 Task: Upgrade Now for more automation trigger.
Action: Mouse moved to (1243, 99)
Screenshot: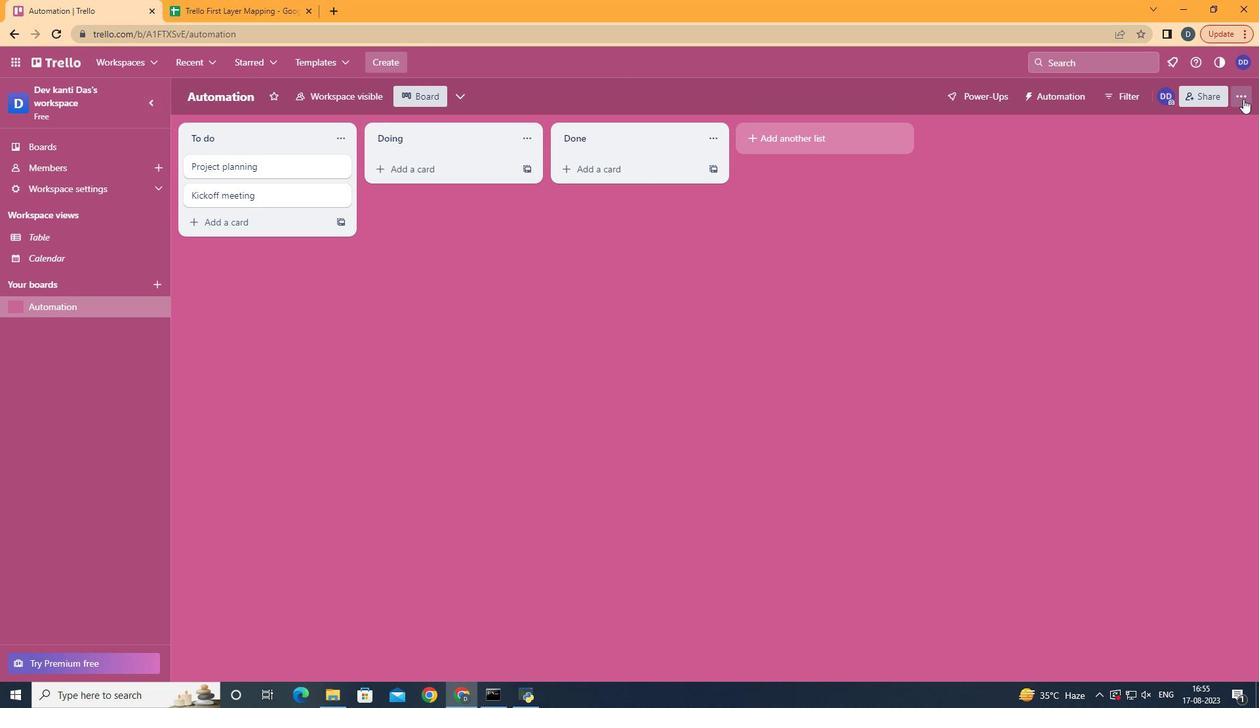 
Action: Mouse pressed left at (1243, 99)
Screenshot: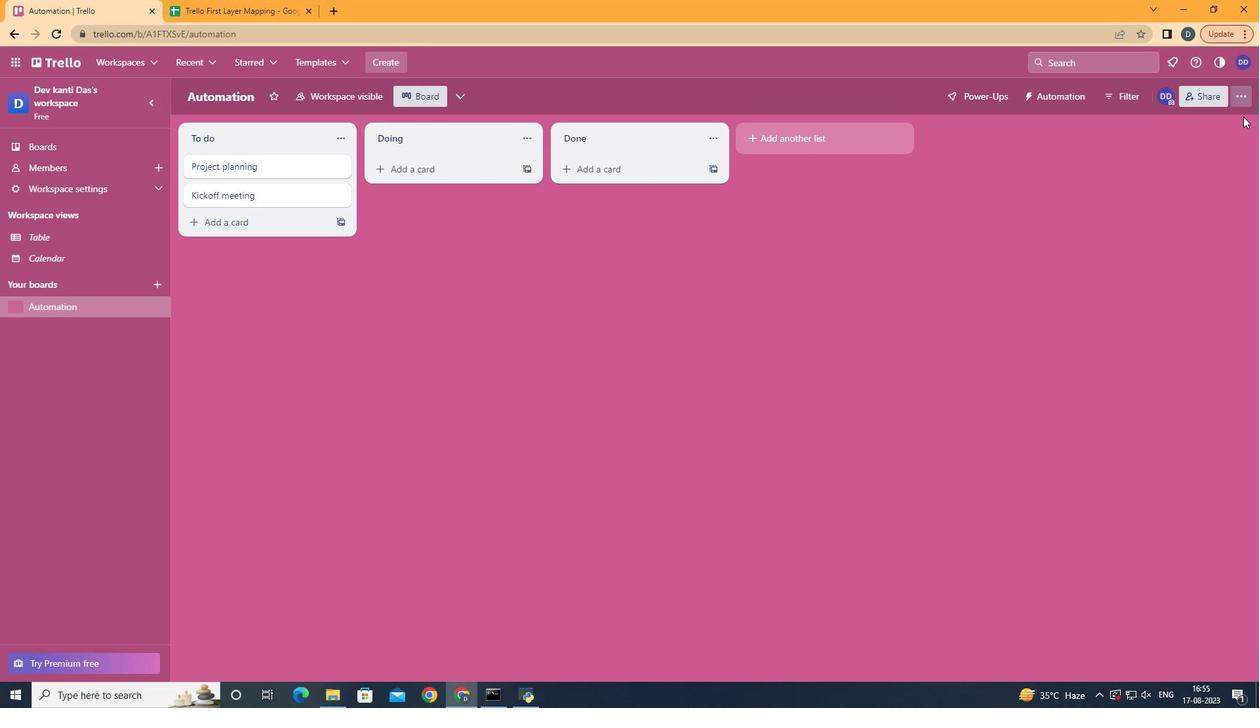 
Action: Mouse moved to (1146, 283)
Screenshot: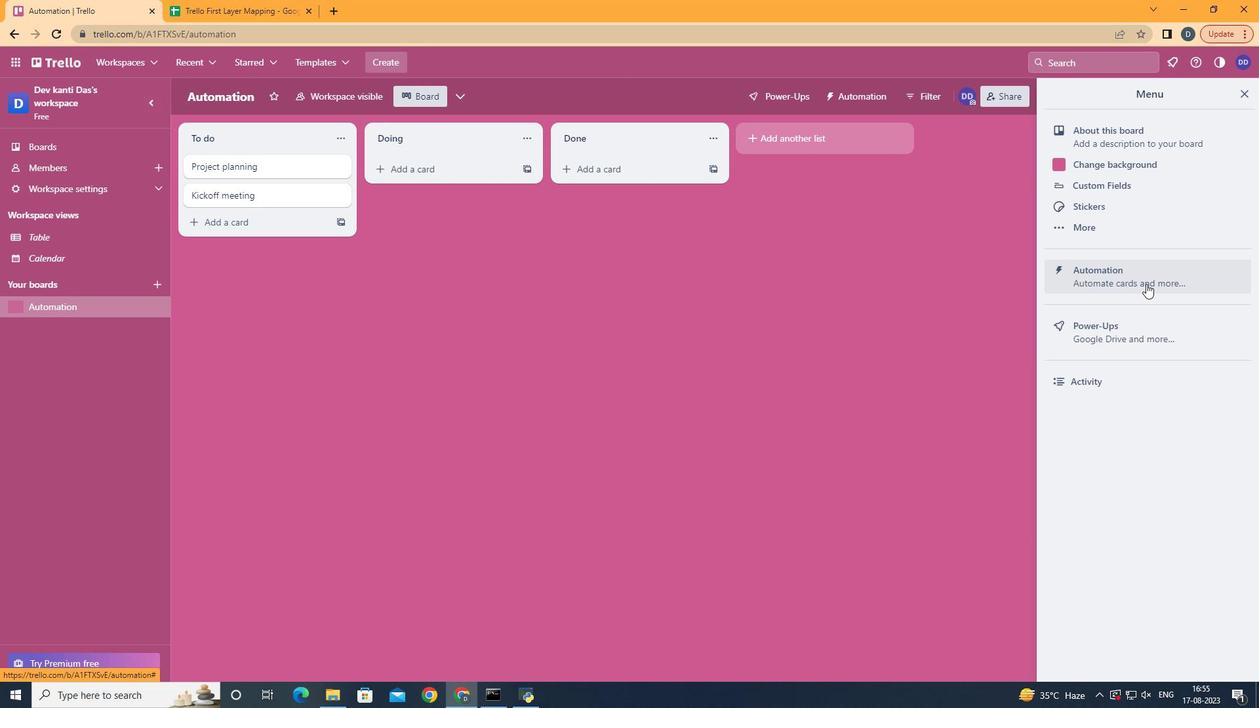 
Action: Mouse pressed left at (1146, 283)
Screenshot: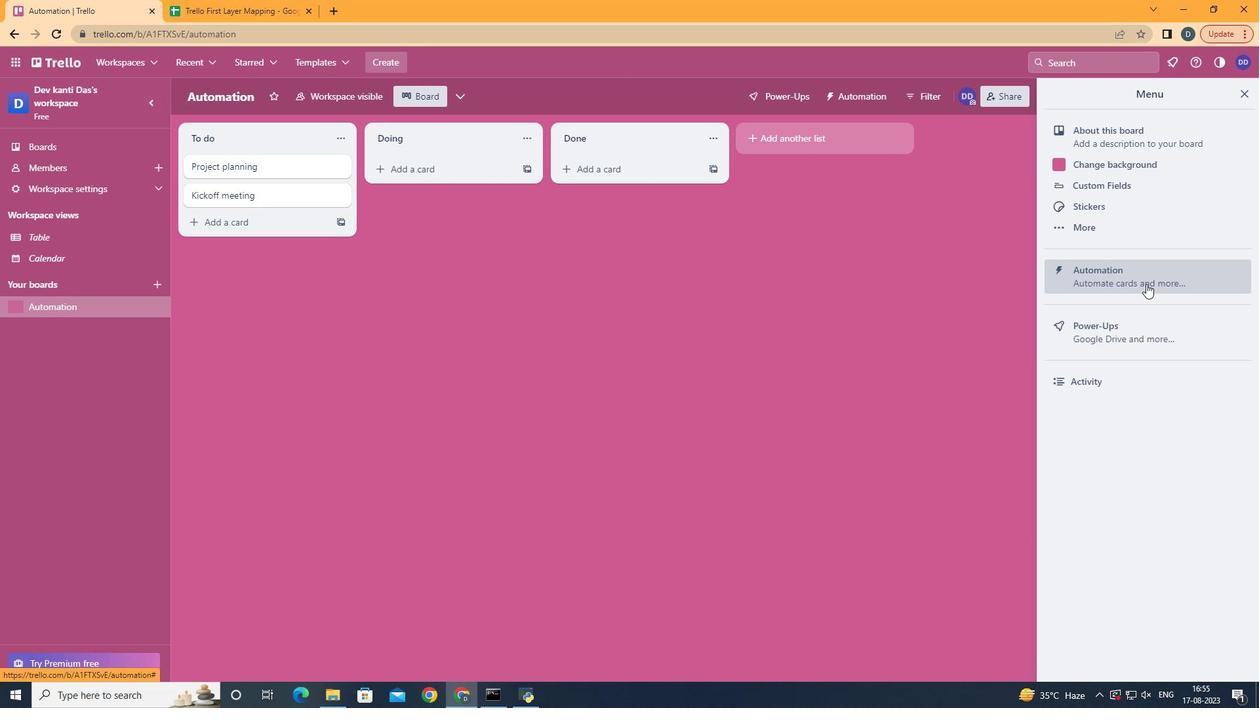
Action: Mouse moved to (246, 470)
Screenshot: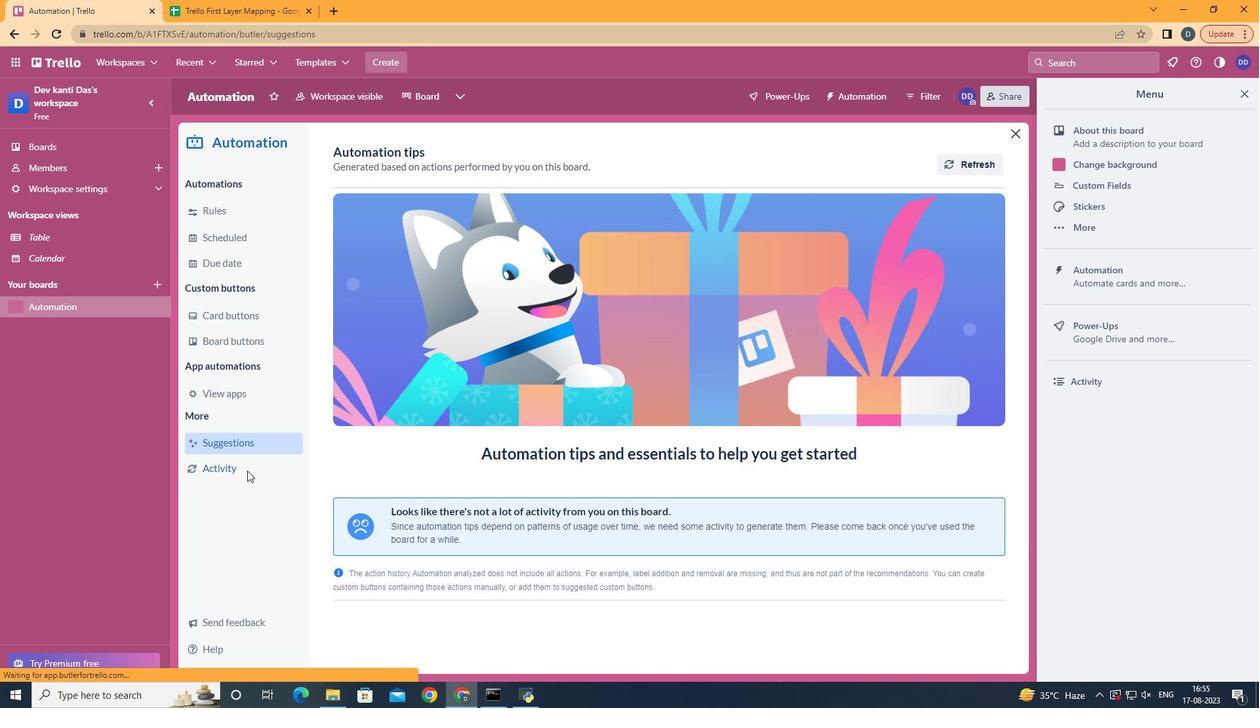 
Action: Mouse pressed left at (246, 470)
Screenshot: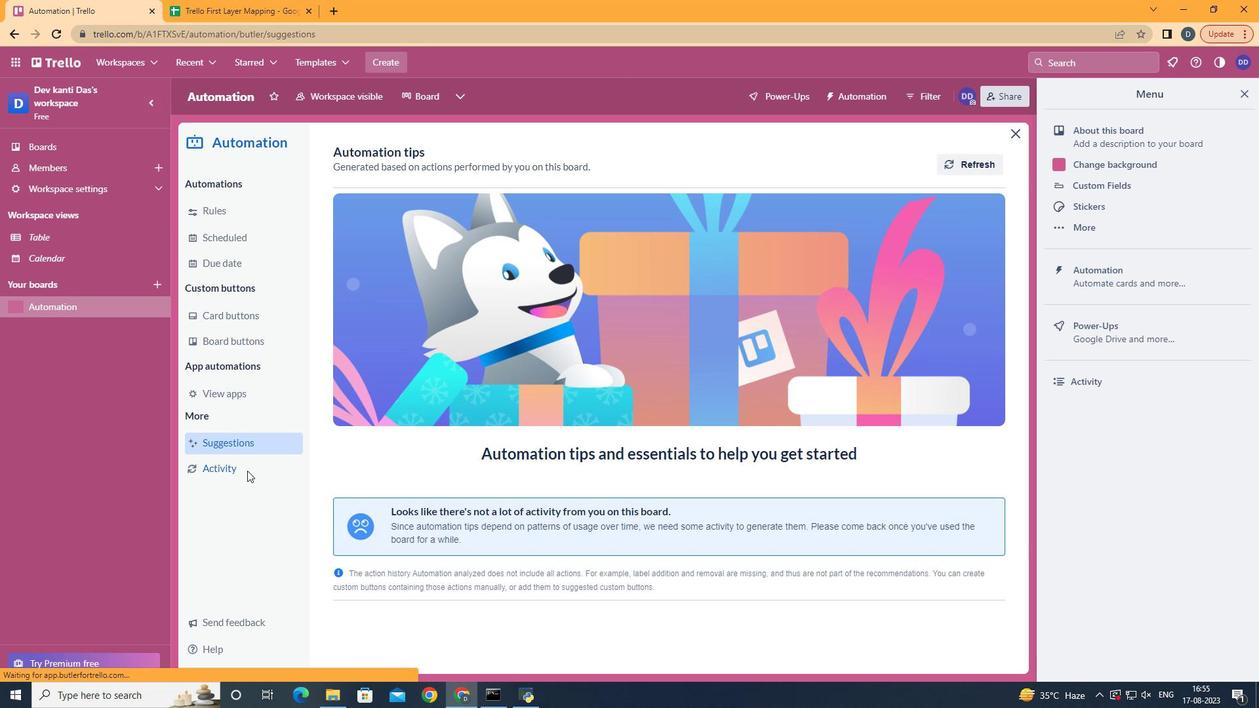 
Action: Mouse moved to (495, 290)
Screenshot: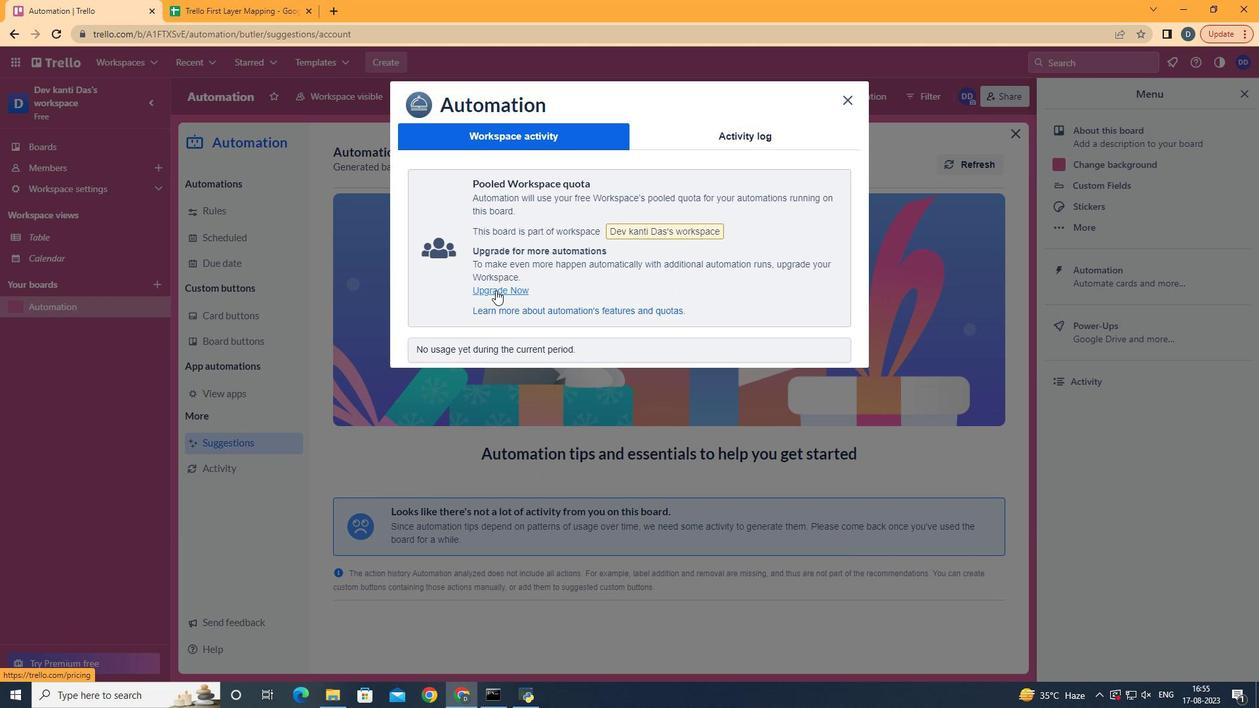 
Action: Mouse pressed left at (495, 290)
Screenshot: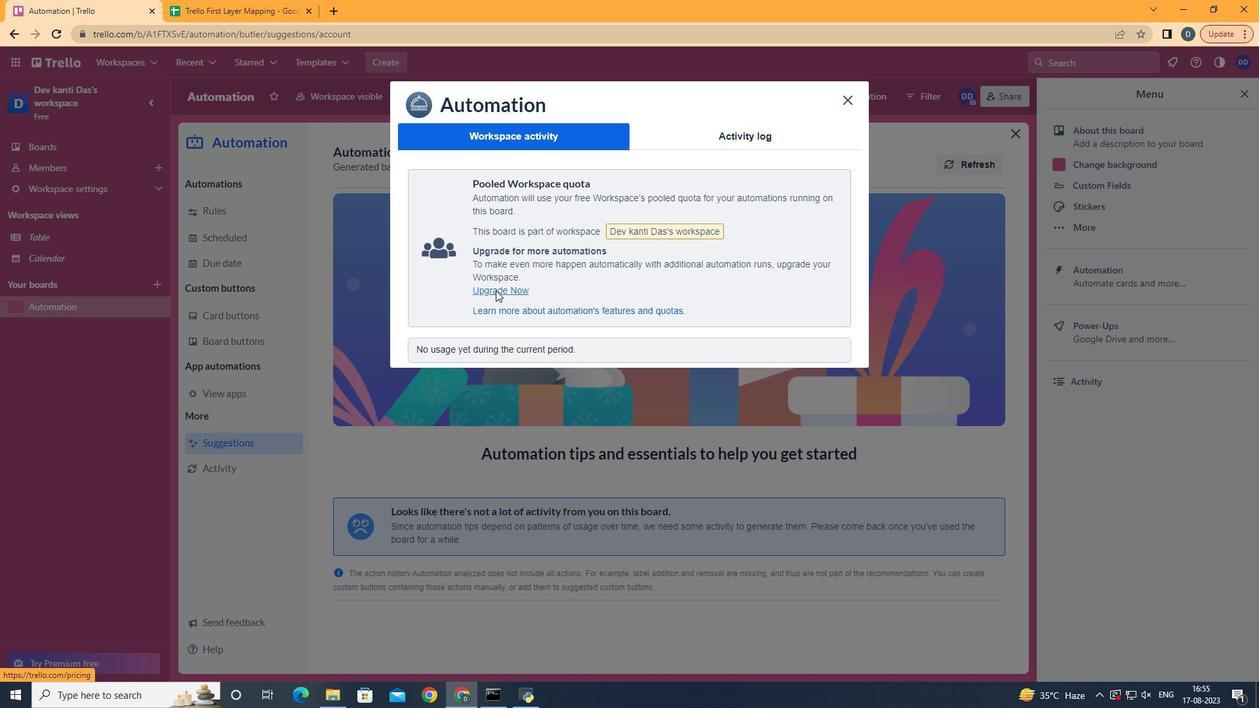 
